 Task: Sort the properties by newest.
Action: Mouse moved to (240, 373)
Screenshot: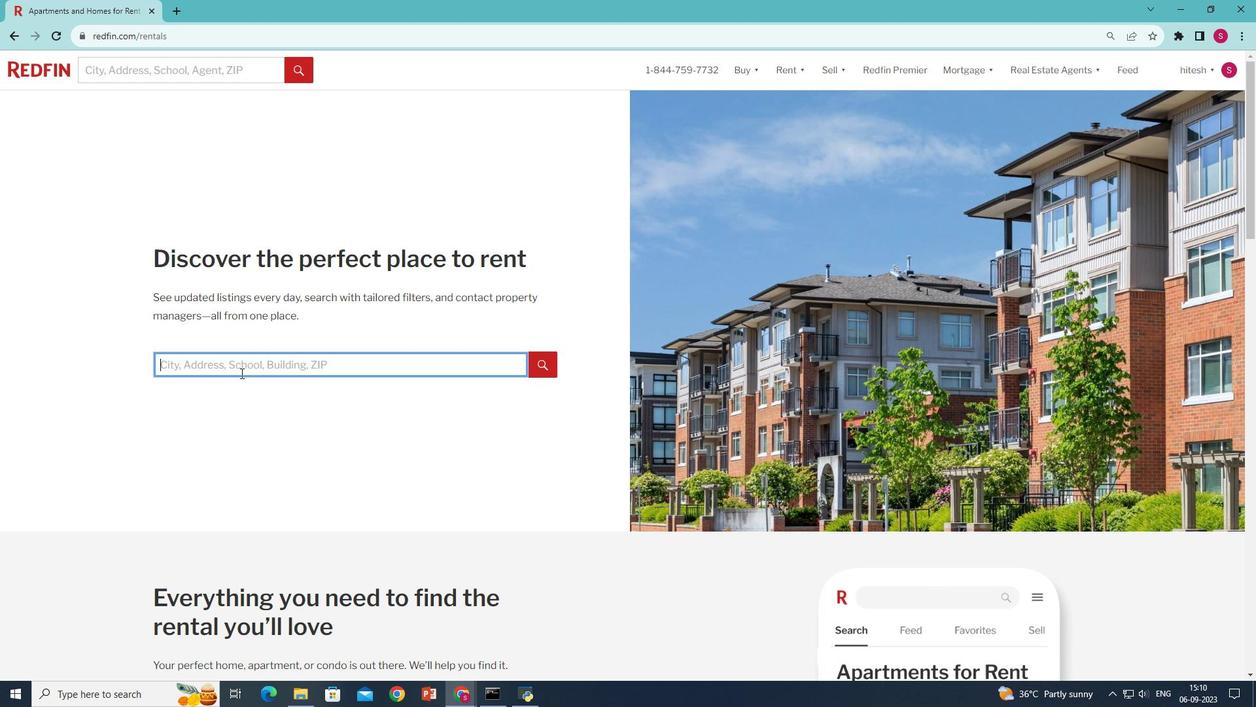 
Action: Mouse pressed left at (240, 373)
Screenshot: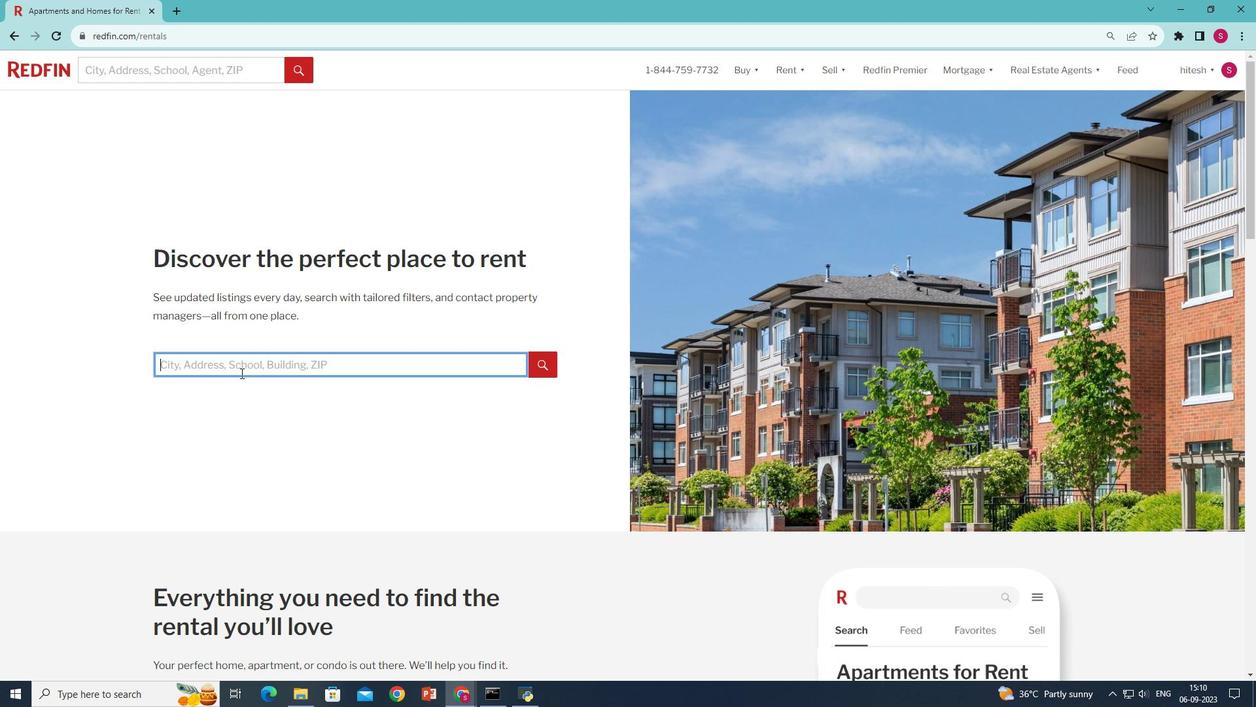 
Action: Key pressed nee<Key.backspace>w<Key.space>york,<Key.space>ny<Key.space>usa<Key.enter>
Screenshot: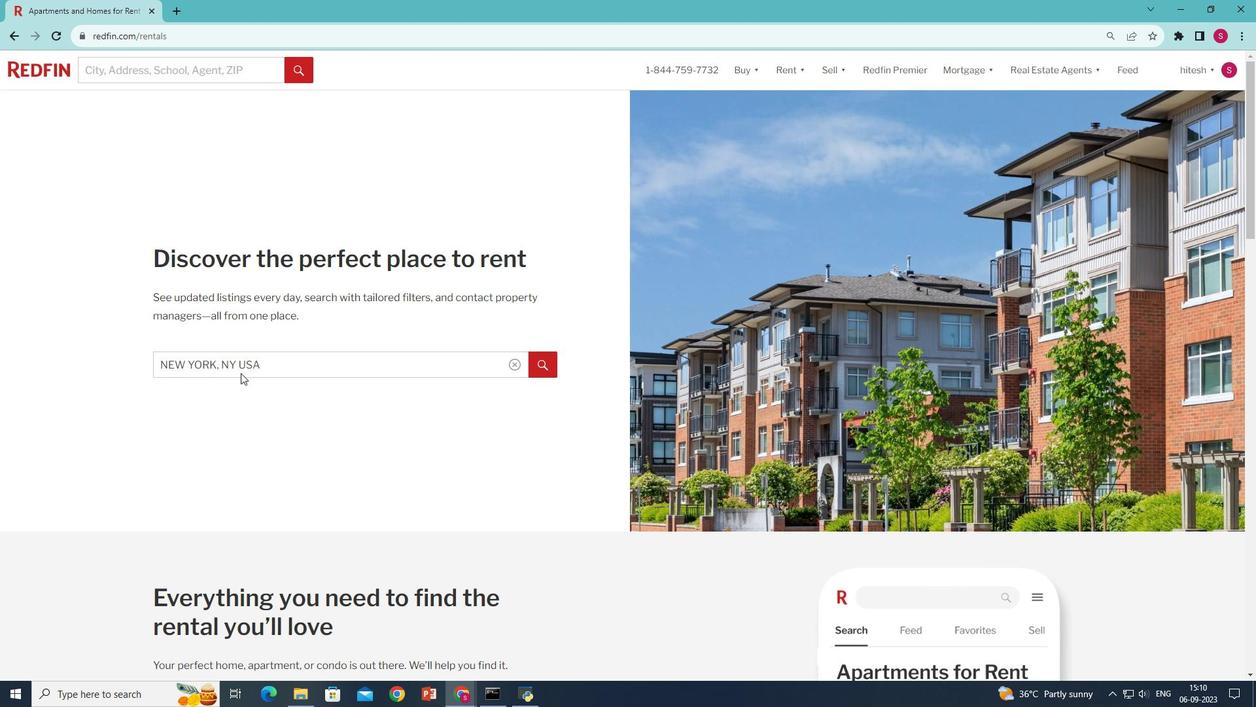 
Action: Mouse moved to (242, 191)
Screenshot: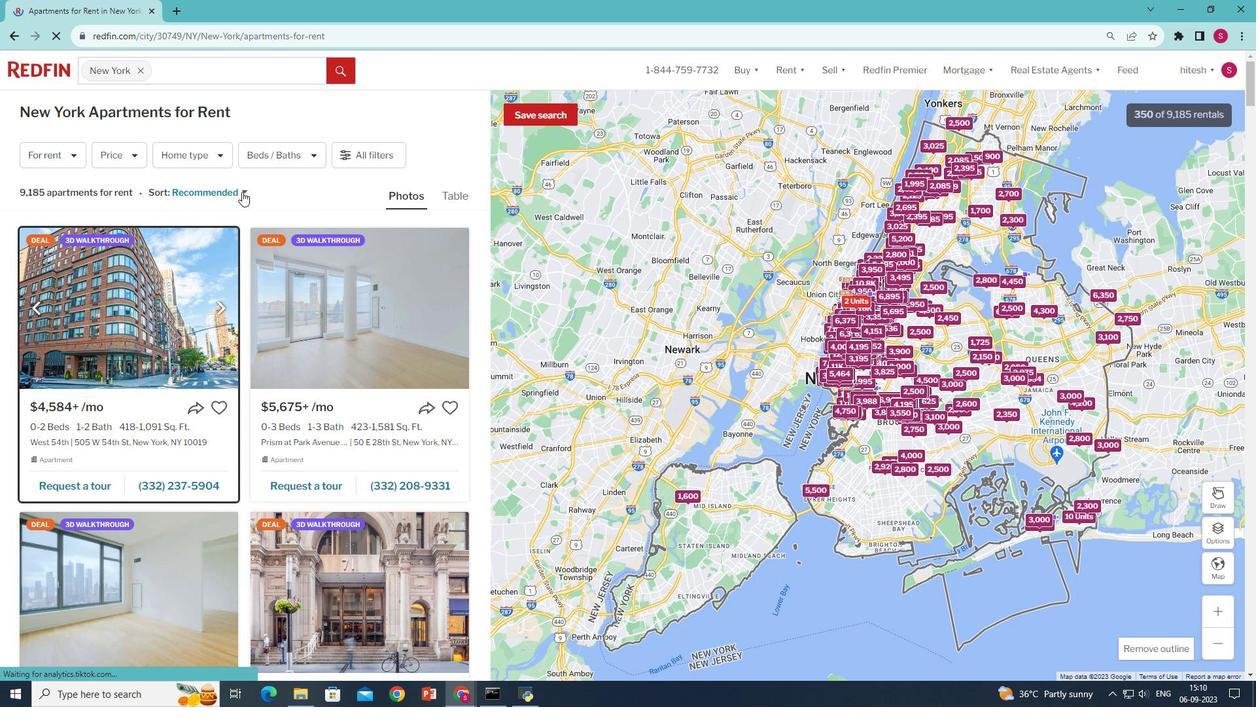 
Action: Mouse pressed left at (242, 191)
Screenshot: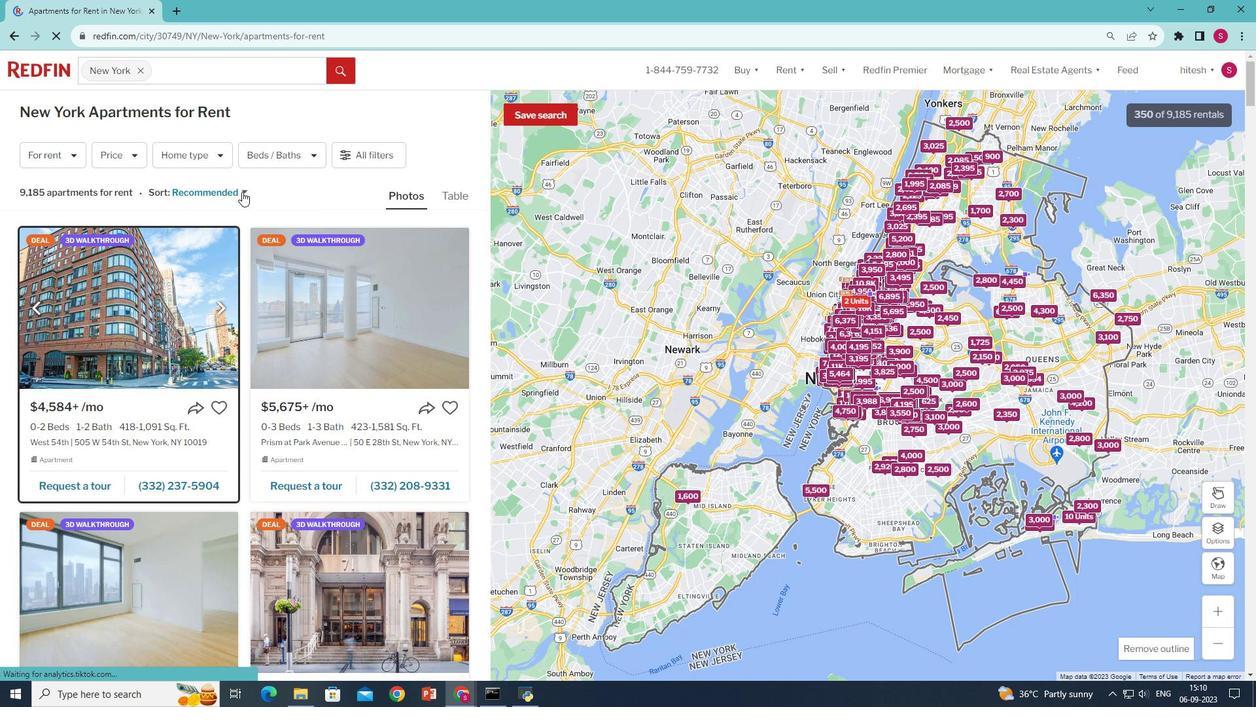 
Action: Mouse moved to (216, 367)
Screenshot: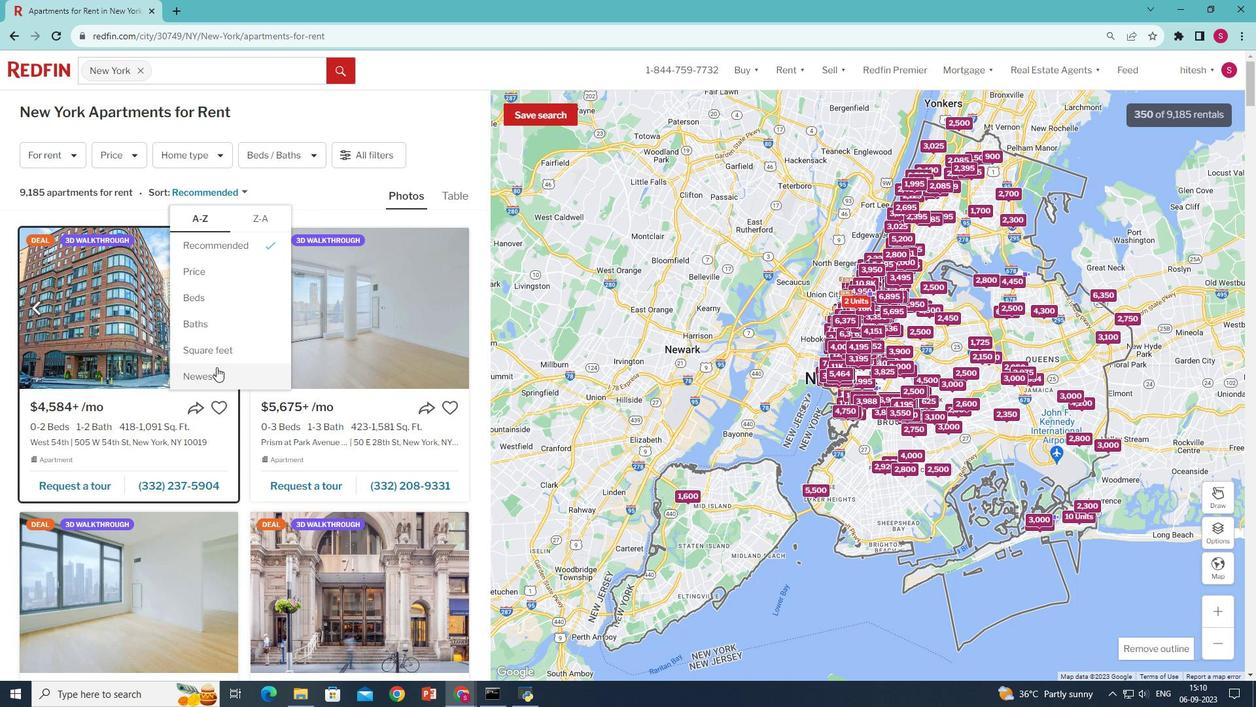 
Action: Mouse pressed left at (216, 367)
Screenshot: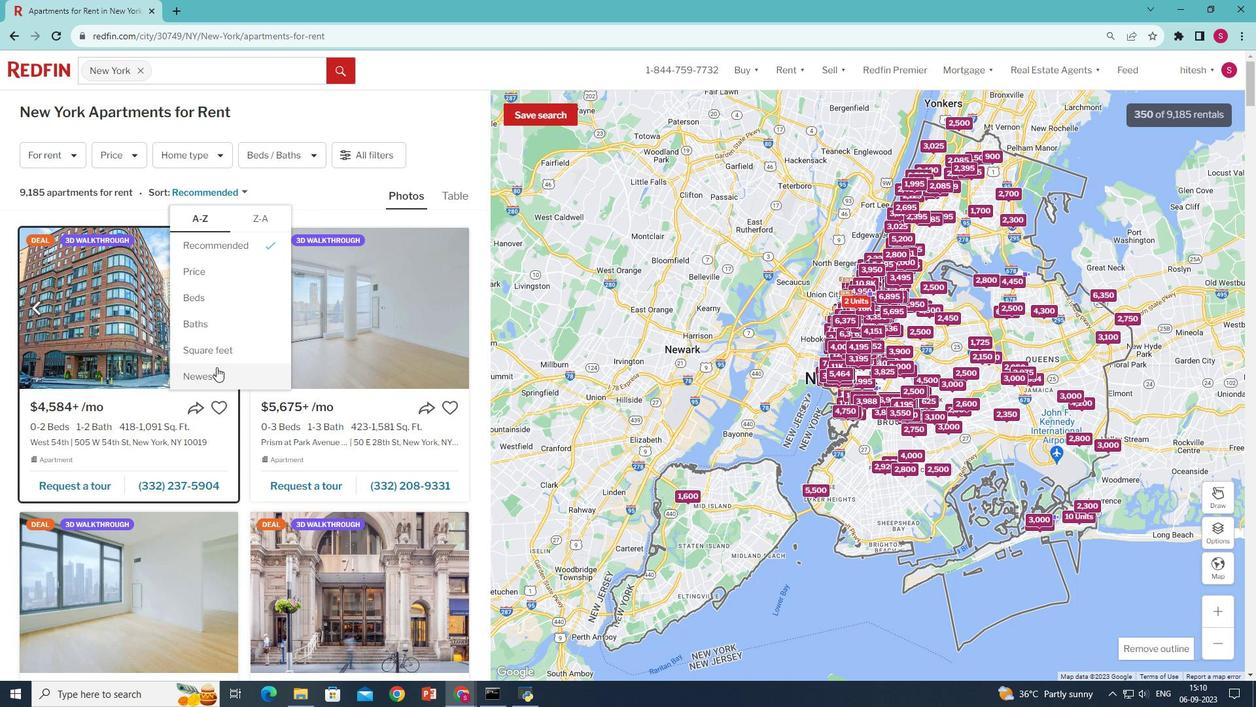 
Action: Mouse scrolled (216, 366) with delta (0, 0)
Screenshot: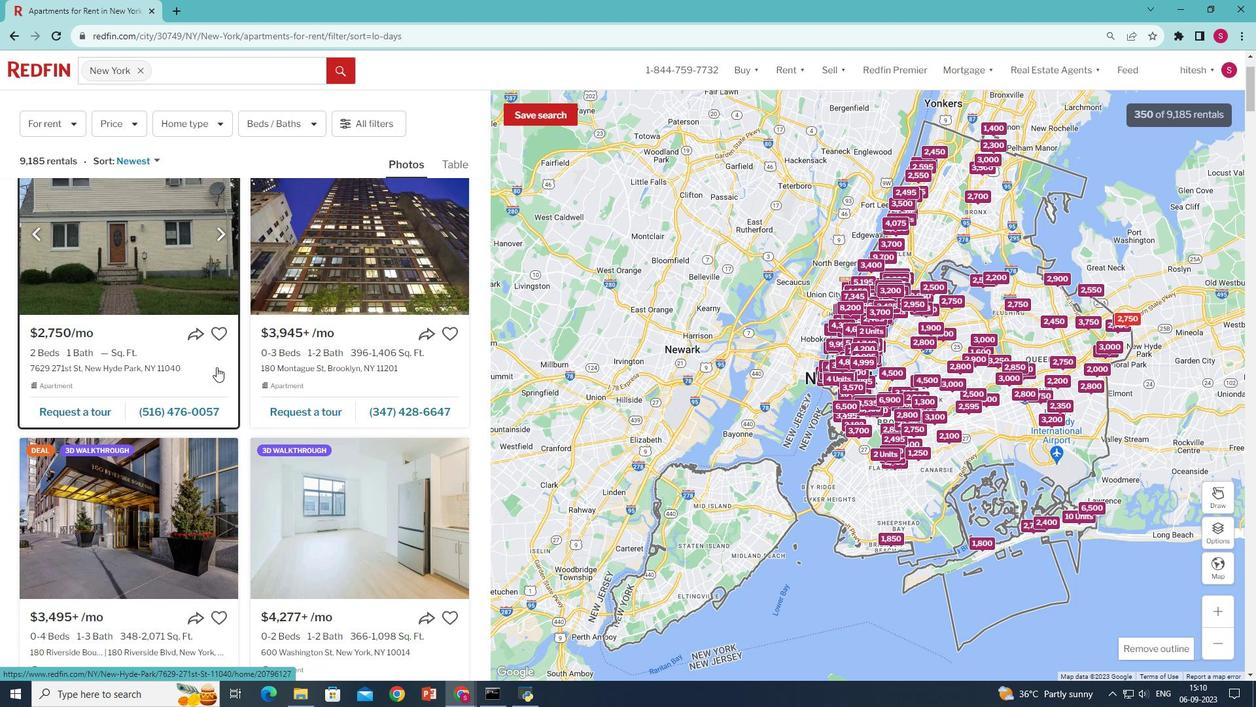 
Action: Mouse scrolled (216, 366) with delta (0, 0)
Screenshot: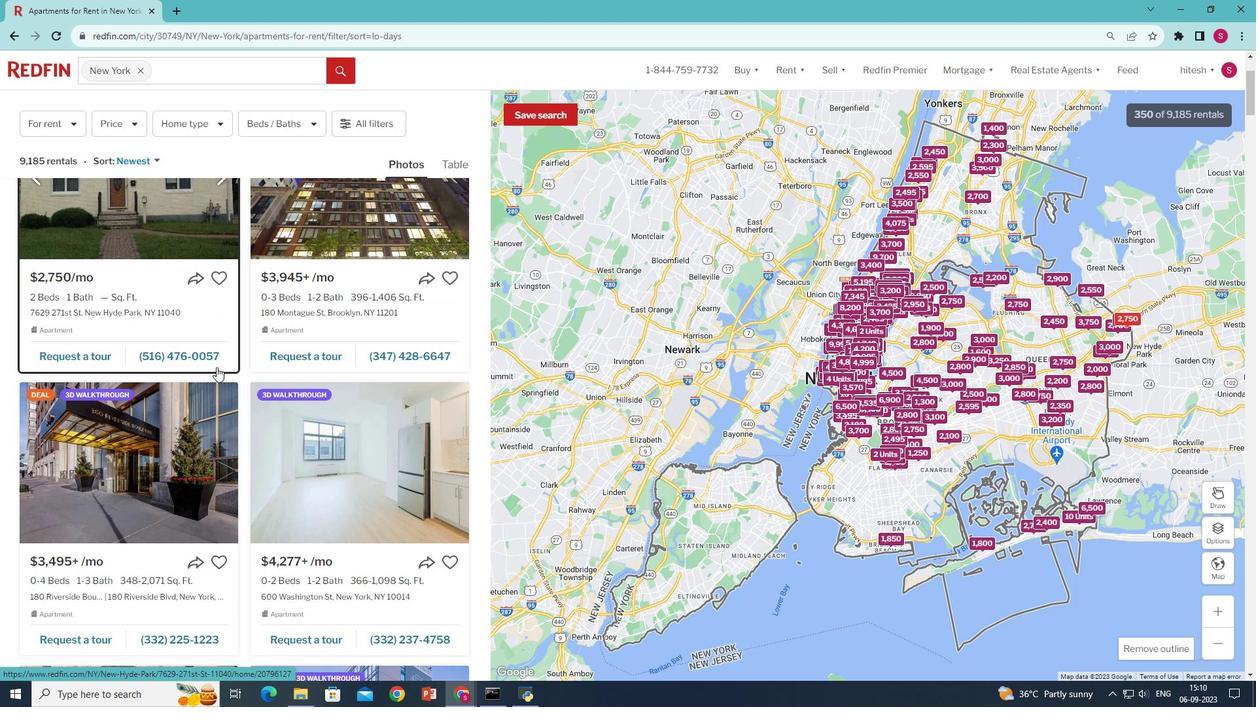 
Action: Mouse scrolled (216, 366) with delta (0, 0)
Screenshot: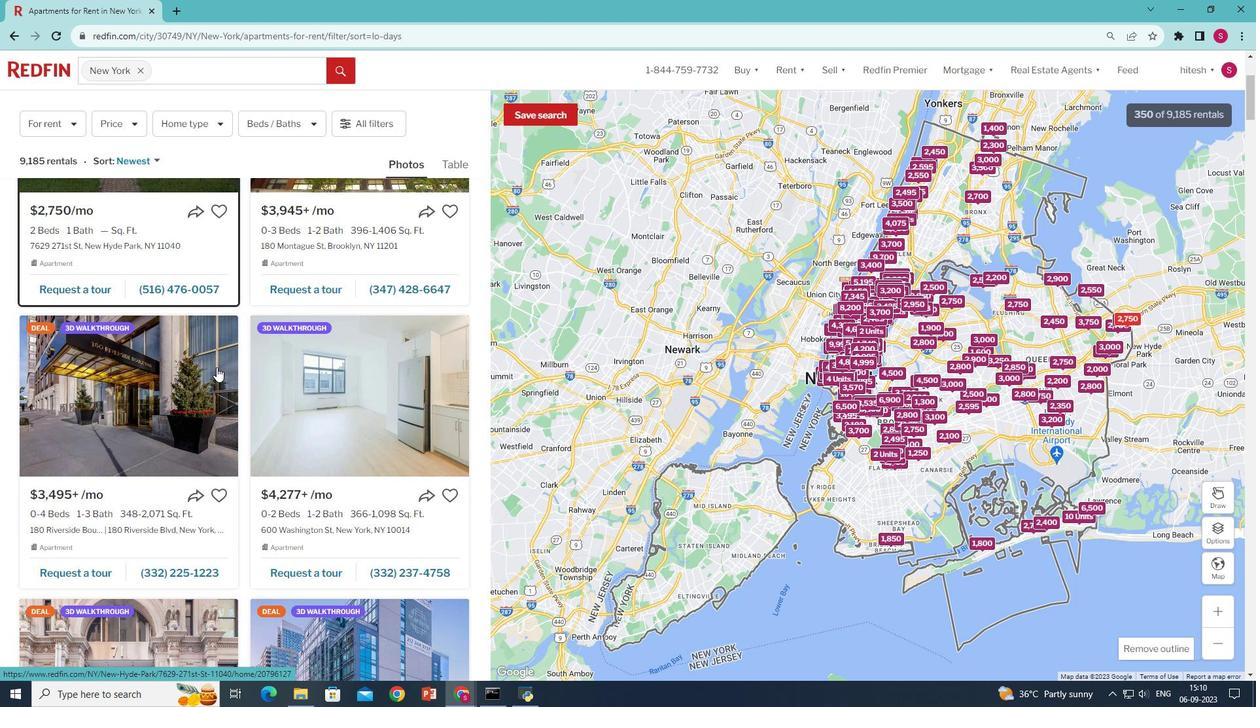 
Action: Mouse scrolled (216, 367) with delta (0, 0)
Screenshot: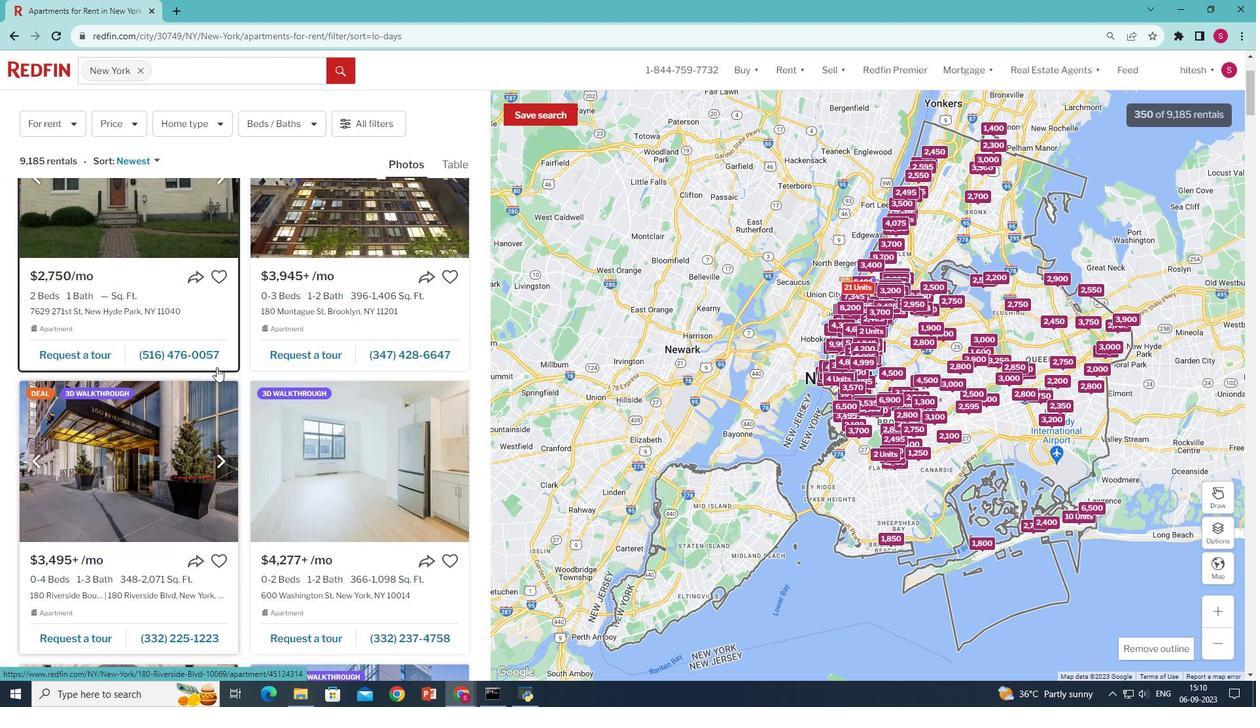 
Action: Mouse scrolled (216, 367) with delta (0, 0)
Screenshot: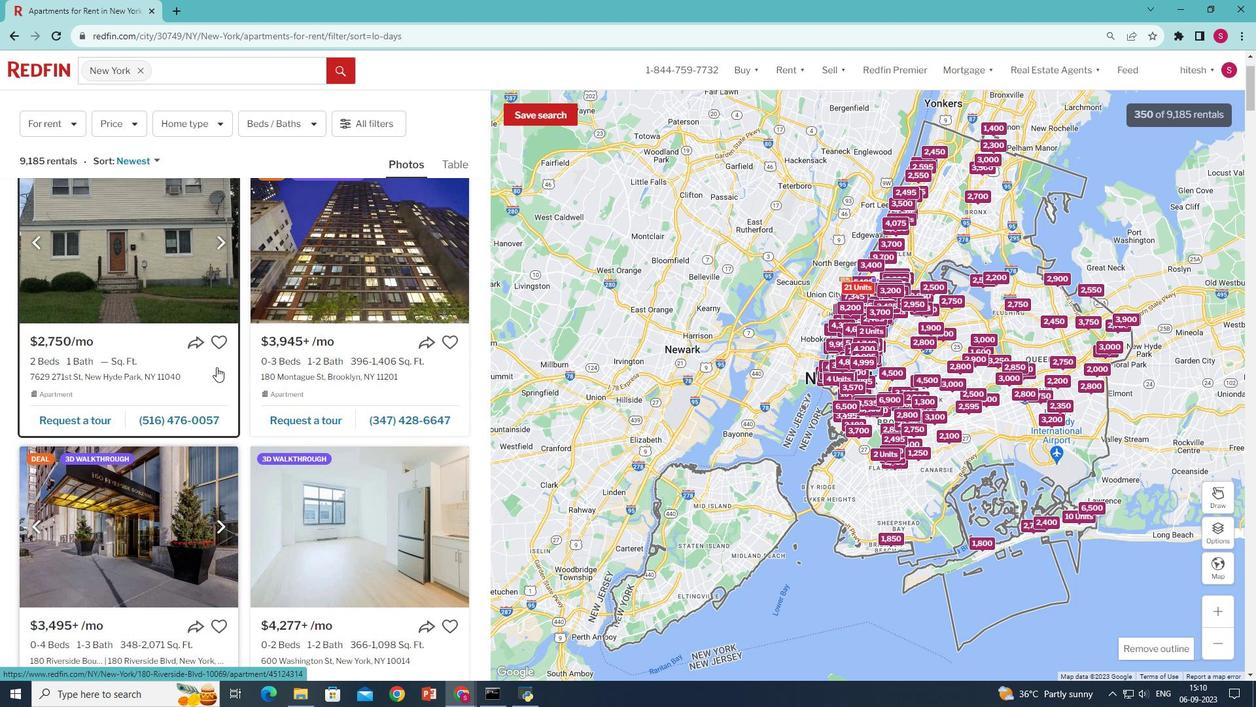 
Action: Mouse scrolled (216, 367) with delta (0, 0)
Screenshot: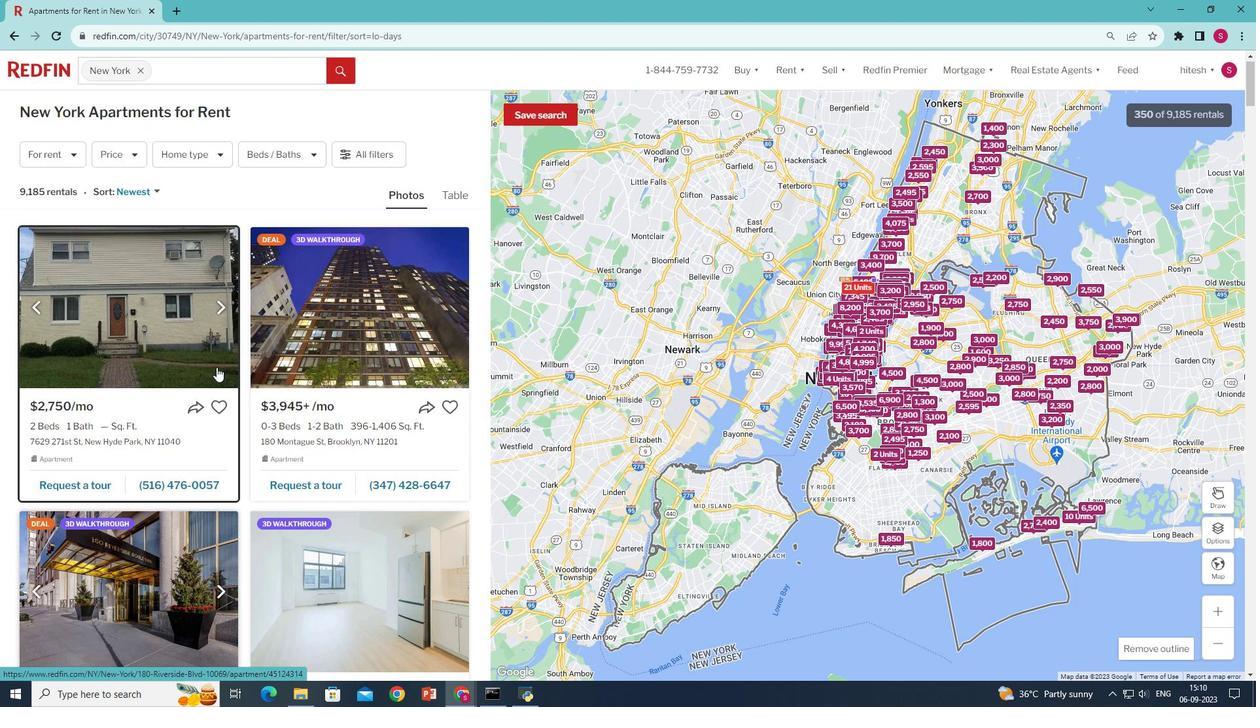 
Action: Mouse scrolled (216, 367) with delta (0, 0)
Screenshot: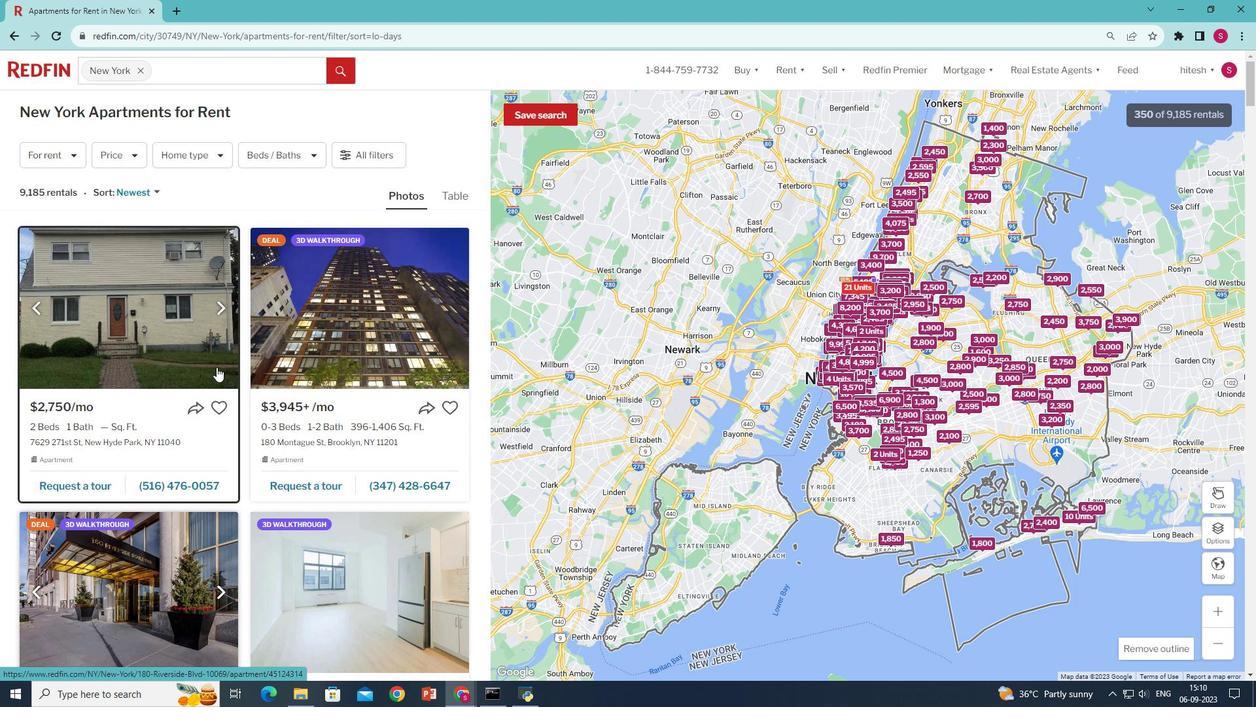
